 Task: Add Laclare Family Creamery Rolled Blueberry Vanilla Goat Cheese to the cart.
Action: Mouse pressed left at (24, 90)
Screenshot: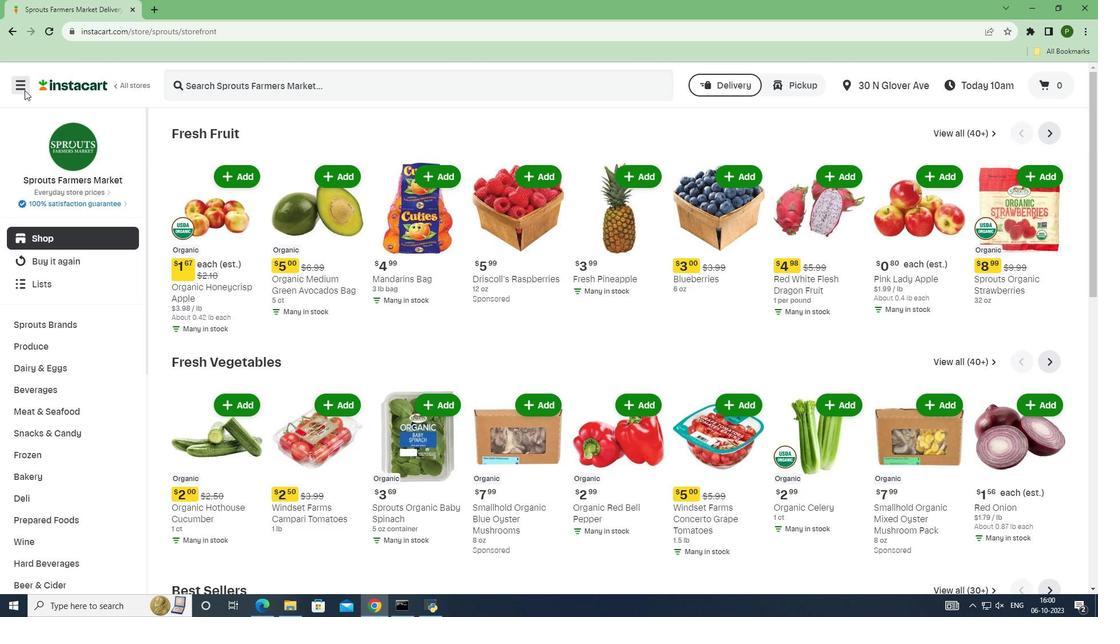 
Action: Mouse moved to (54, 301)
Screenshot: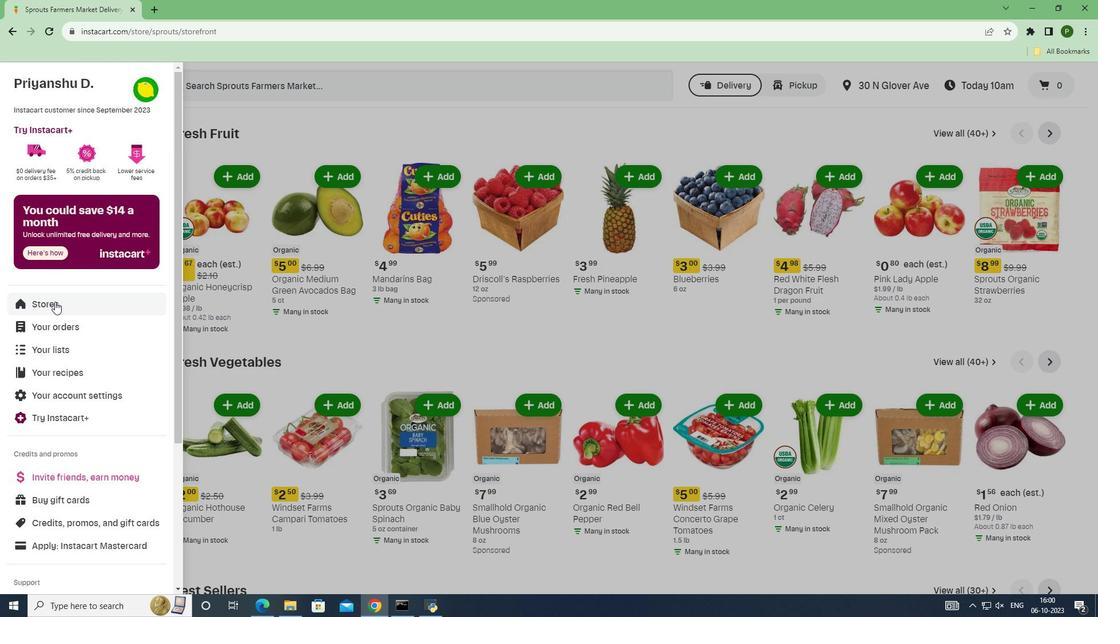 
Action: Mouse pressed left at (54, 301)
Screenshot: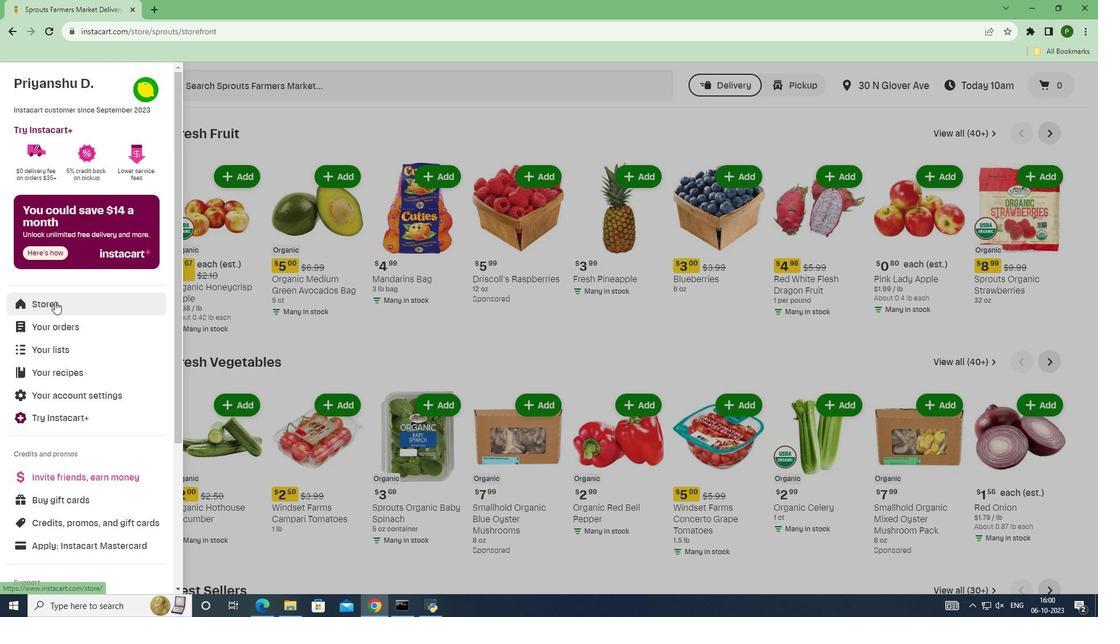 
Action: Mouse moved to (257, 125)
Screenshot: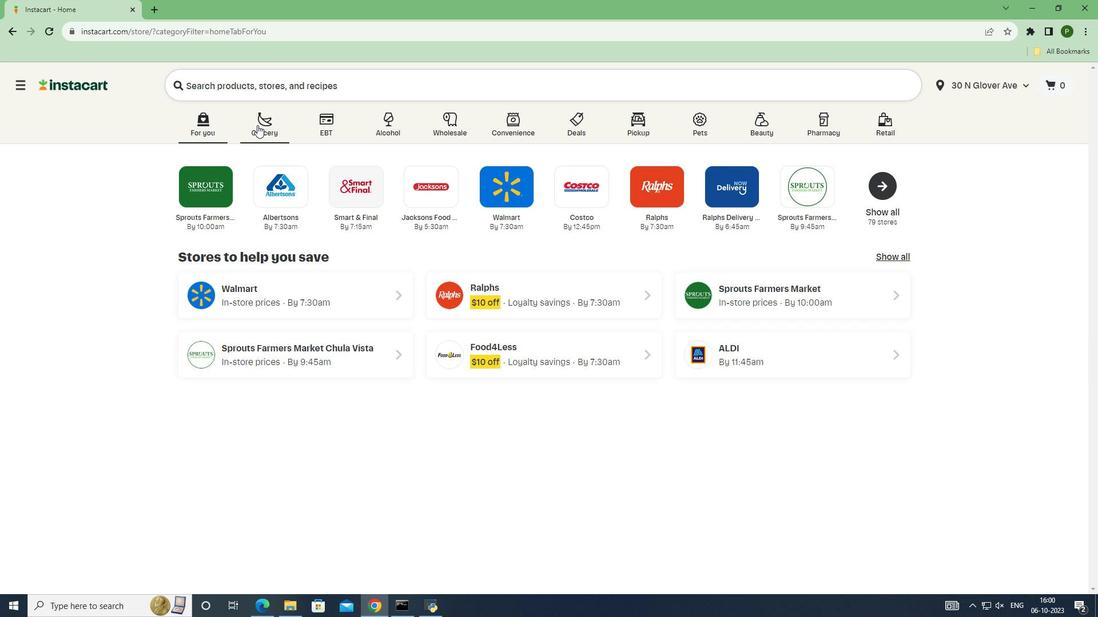 
Action: Mouse pressed left at (257, 125)
Screenshot: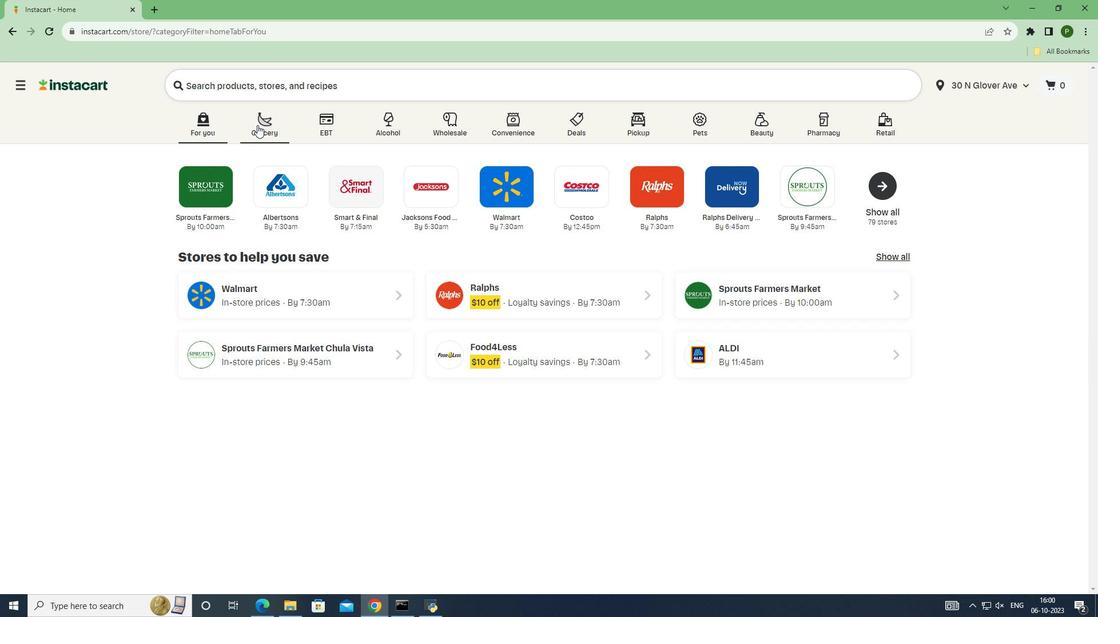 
Action: Mouse moved to (722, 273)
Screenshot: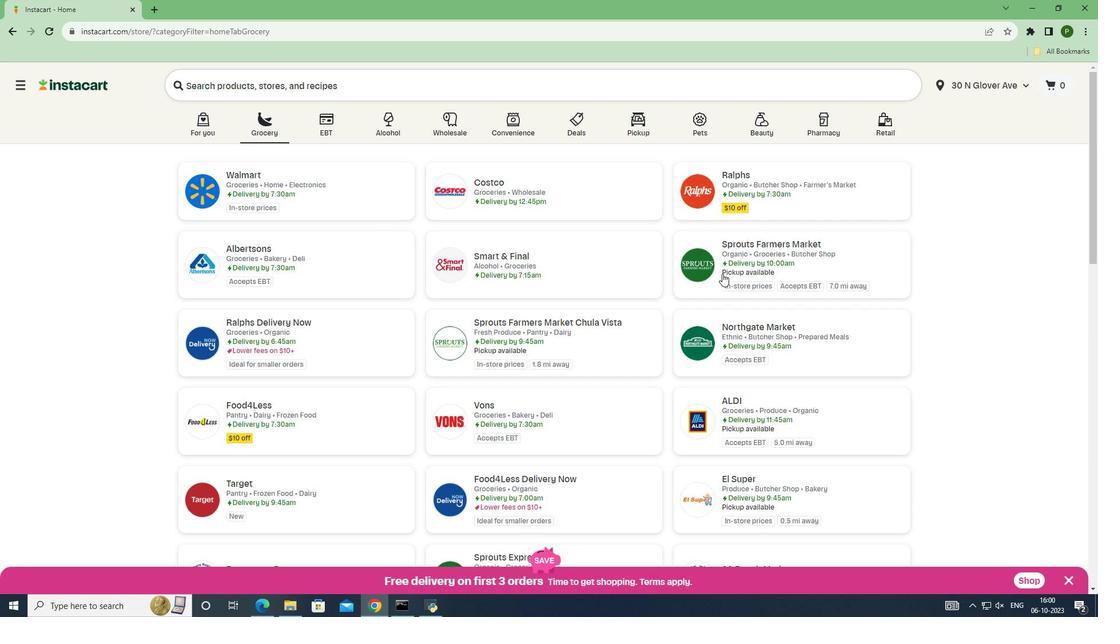 
Action: Mouse pressed left at (722, 273)
Screenshot: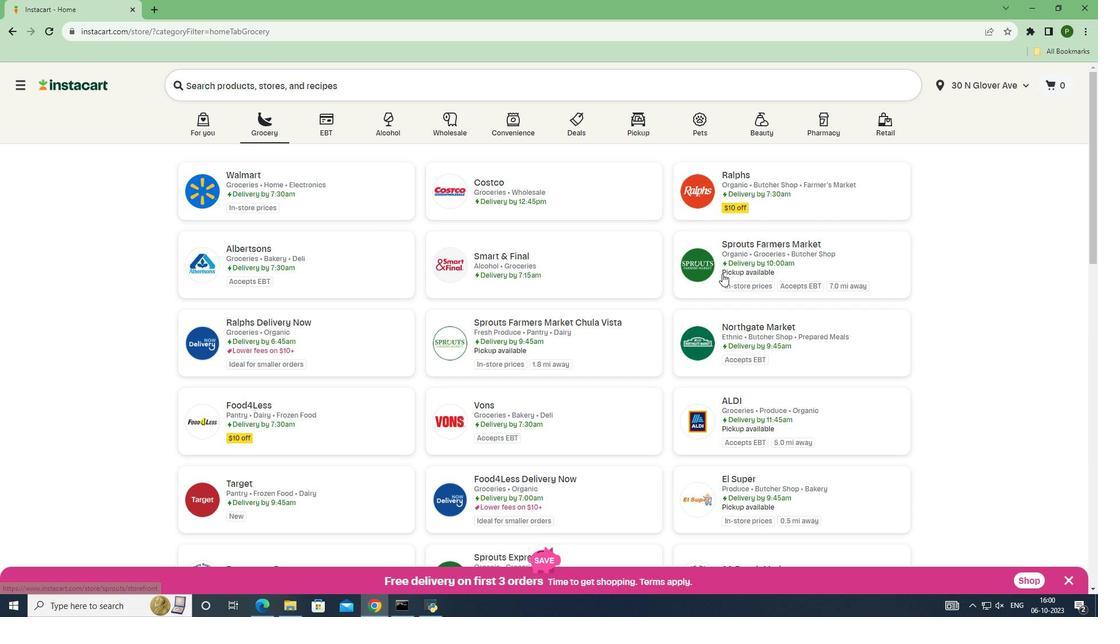
Action: Mouse moved to (73, 370)
Screenshot: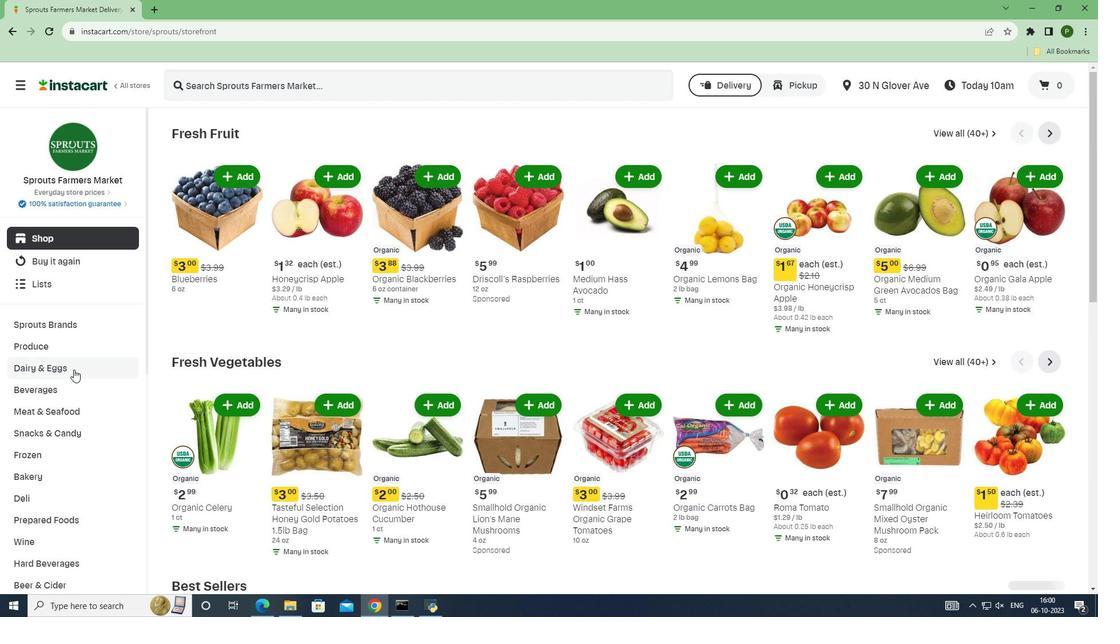 
Action: Mouse pressed left at (73, 370)
Screenshot: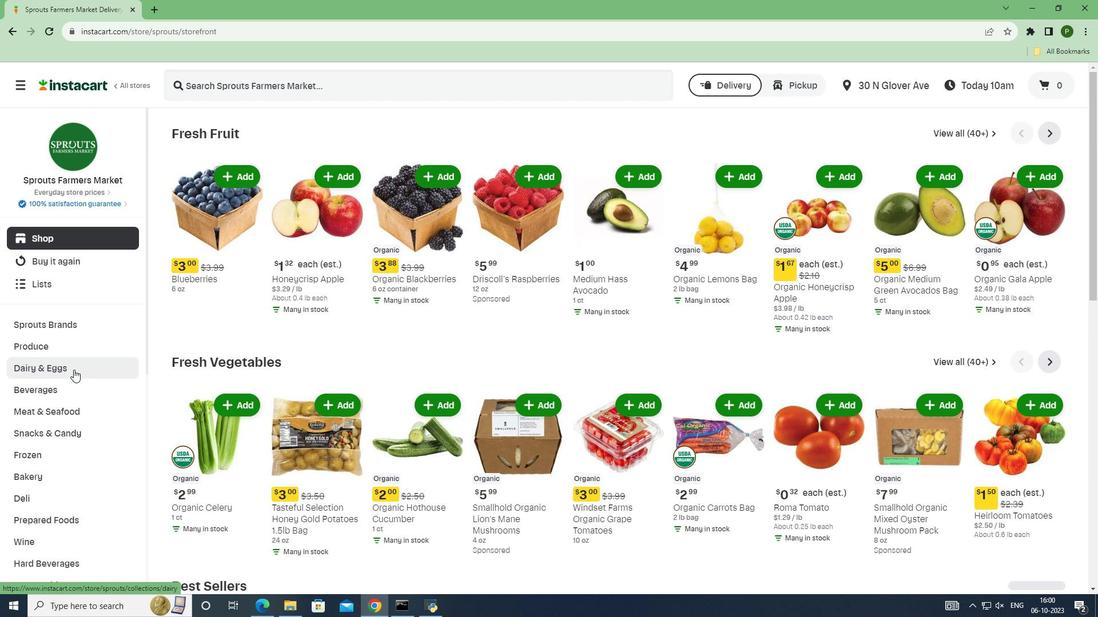 
Action: Mouse moved to (70, 414)
Screenshot: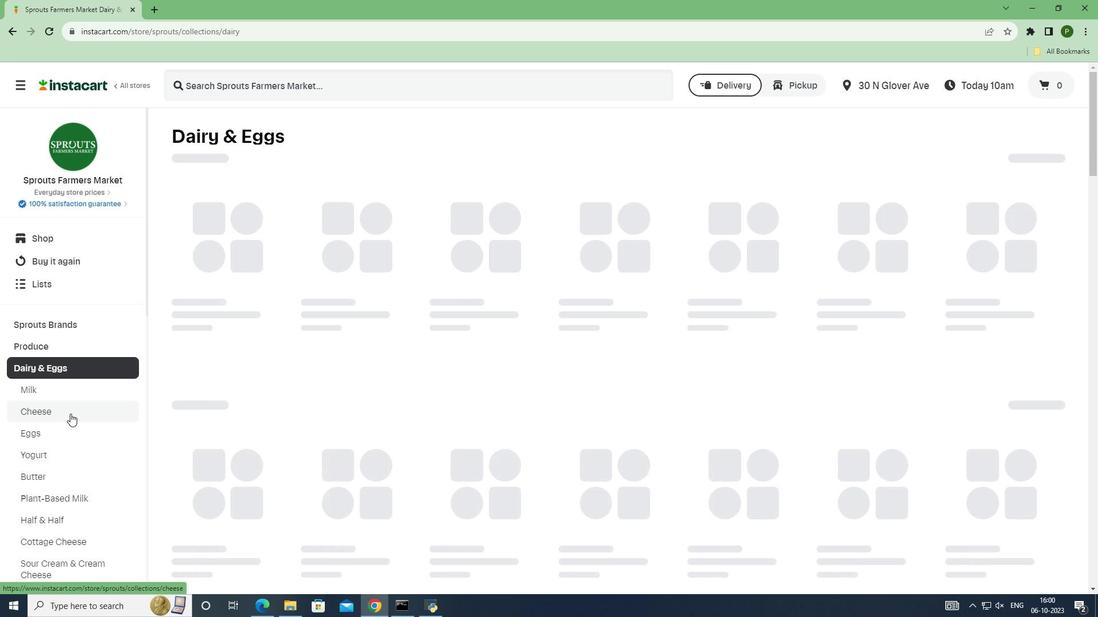 
Action: Mouse pressed left at (70, 414)
Screenshot: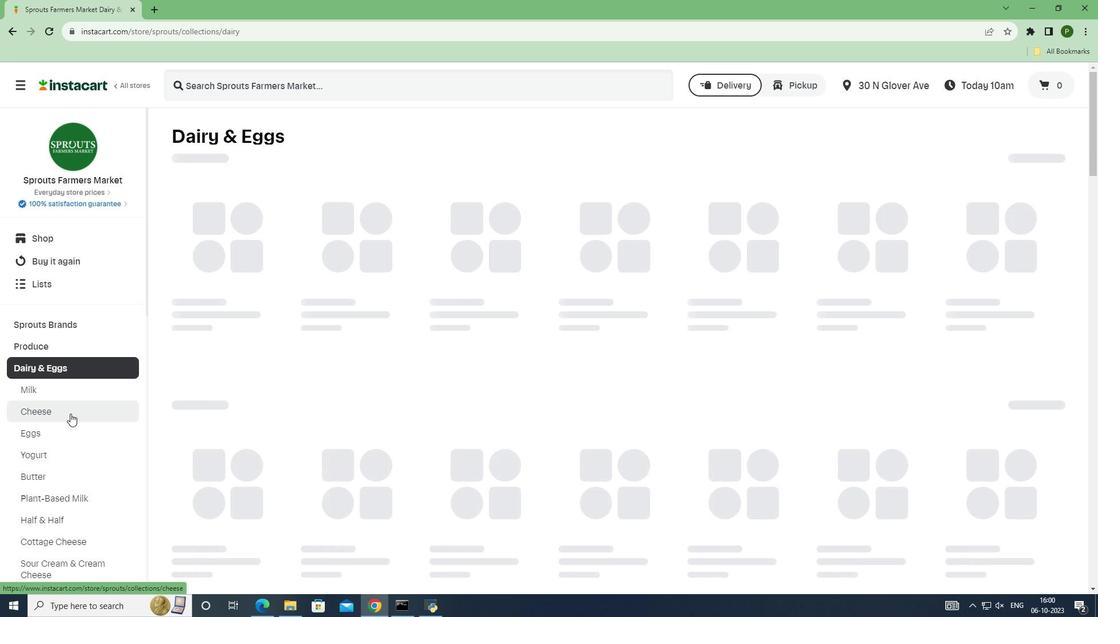 
Action: Mouse moved to (222, 84)
Screenshot: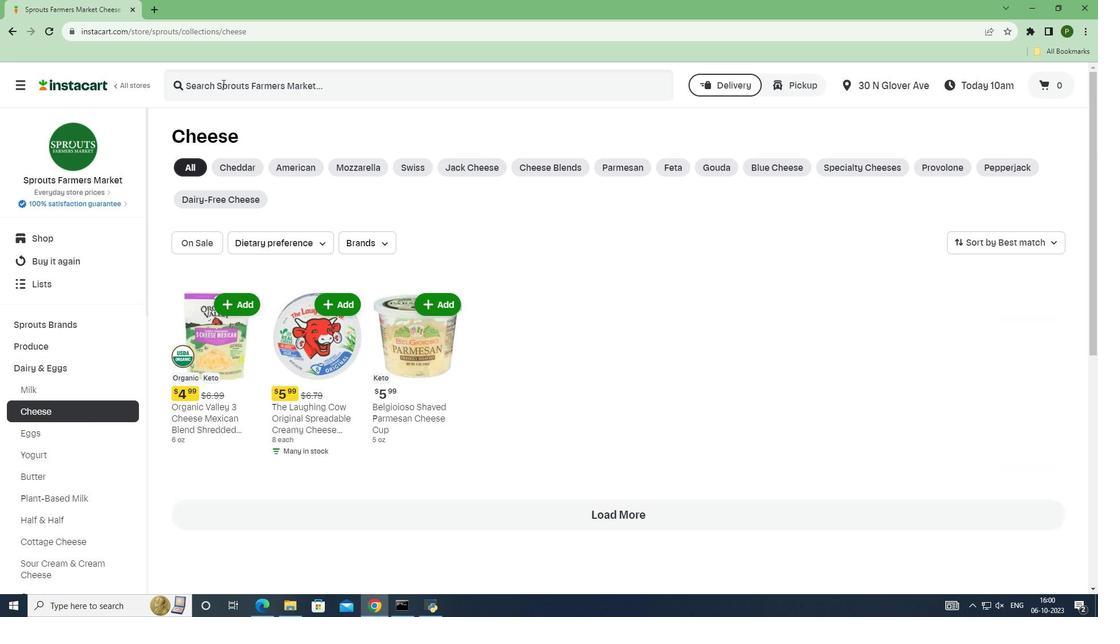 
Action: Mouse pressed left at (222, 84)
Screenshot: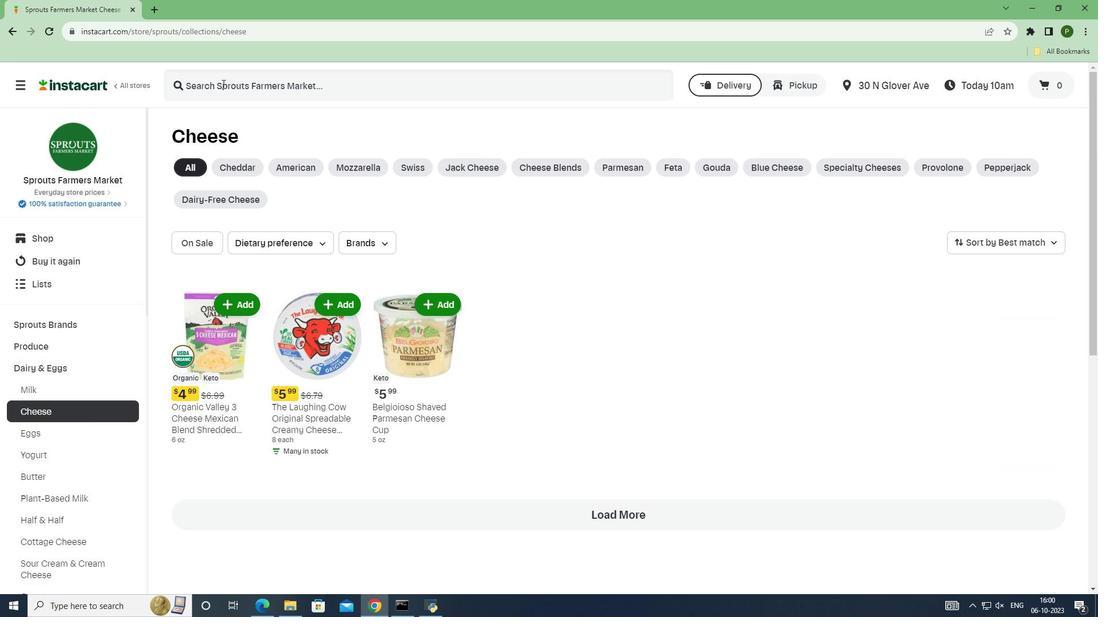 
Action: Key pressed <Key.caps_lock>L<Key.caps_lock>aclare<Key.space><Key.caps_lock>F<Key.caps_lock>amily<Key.space><Key.caps_lock>C<Key.caps_lock>reamery<Key.space><Key.caps_lock>R<Key.caps_lock>olled<Key.space><Key.caps_lock>B<Key.caps_lock>u<Key.backspace>lueberry<Key.space><Key.caps_lock>V<Key.caps_lock>anilla<Key.space><Key.caps_lock>G<Key.caps_lock>oaat<Key.space><Key.caps_lock>C<Key.caps_lock>heese<Key.enter>
Screenshot: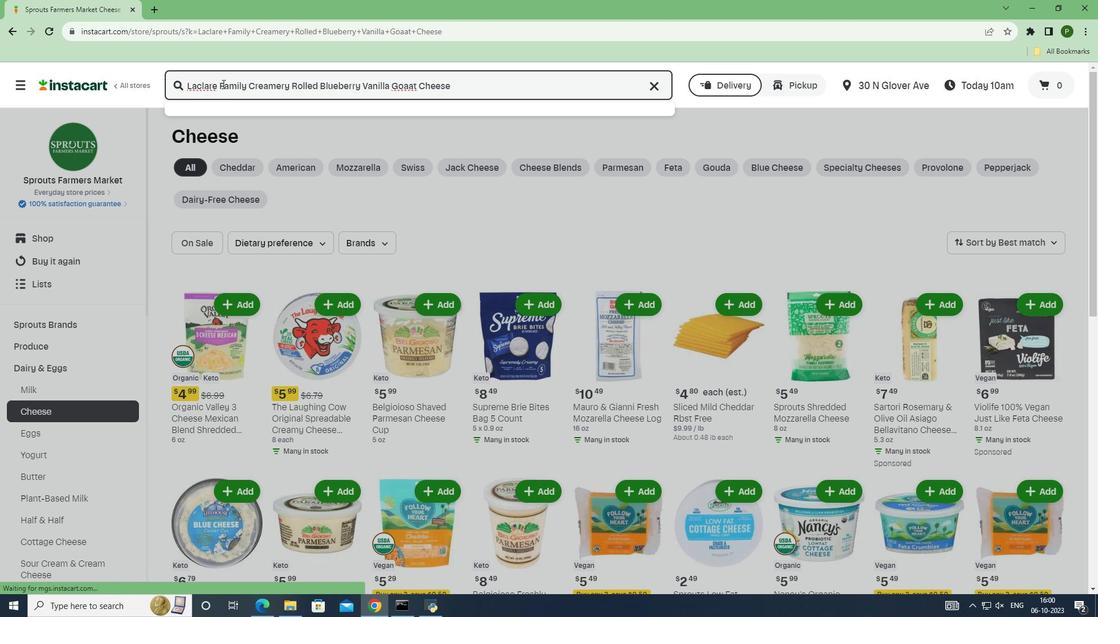 
Action: Mouse moved to (297, 210)
Screenshot: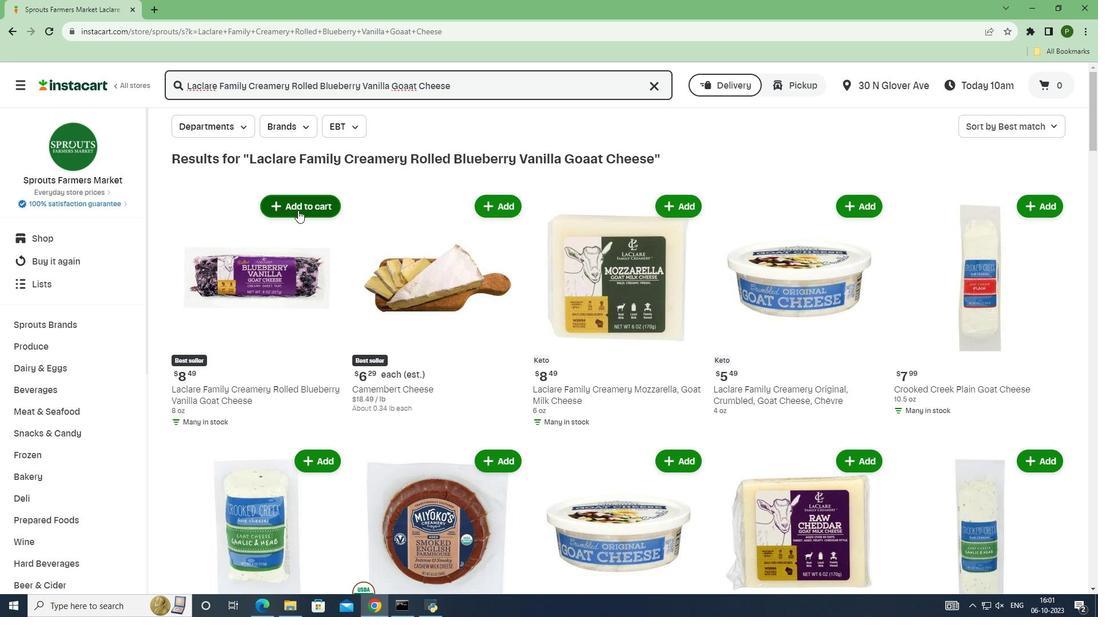 
Action: Mouse pressed left at (297, 210)
Screenshot: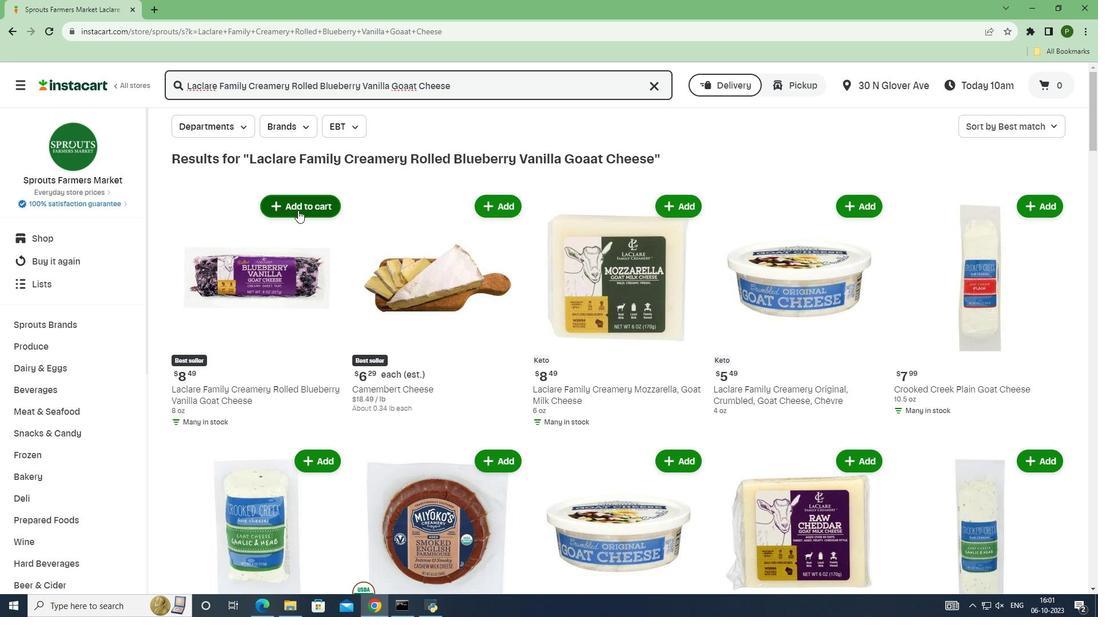 
Action: Mouse moved to (368, 251)
Screenshot: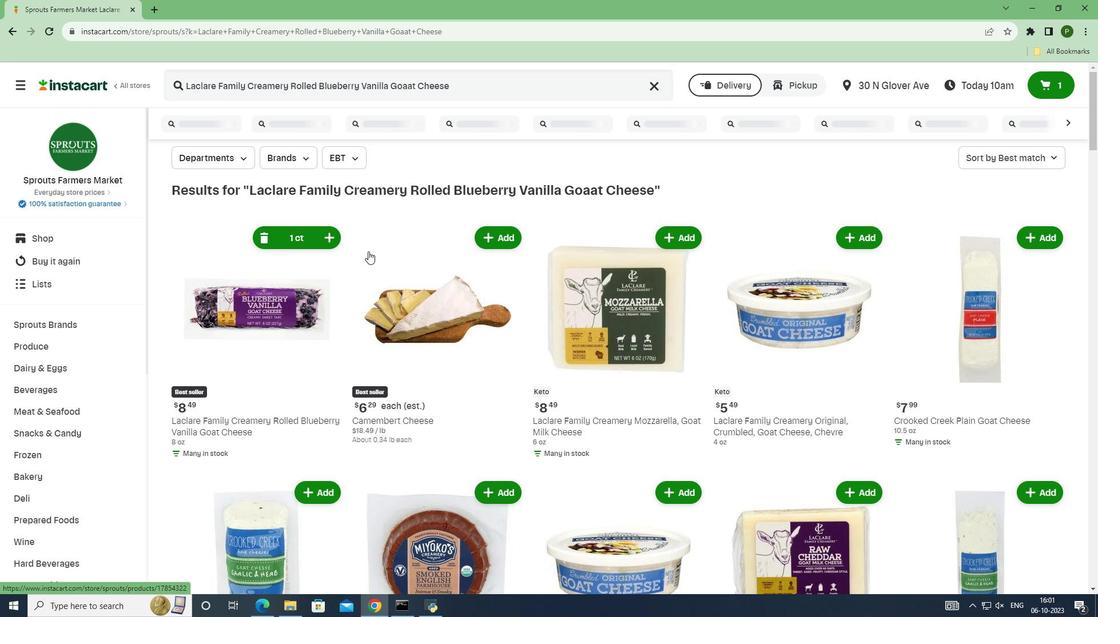 
